 Task: Check the average views per listing of new construction in the last 1 year.
Action: Mouse moved to (1033, 248)
Screenshot: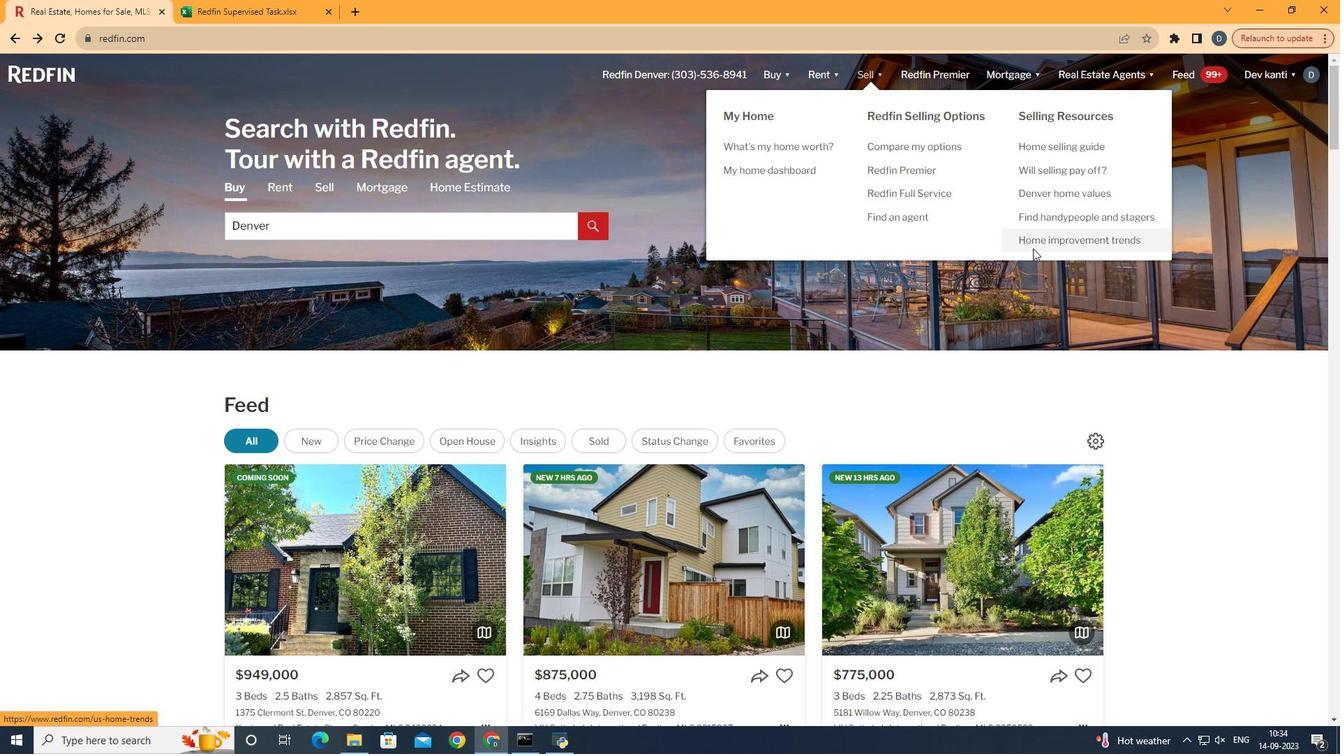 
Action: Mouse pressed left at (1033, 248)
Screenshot: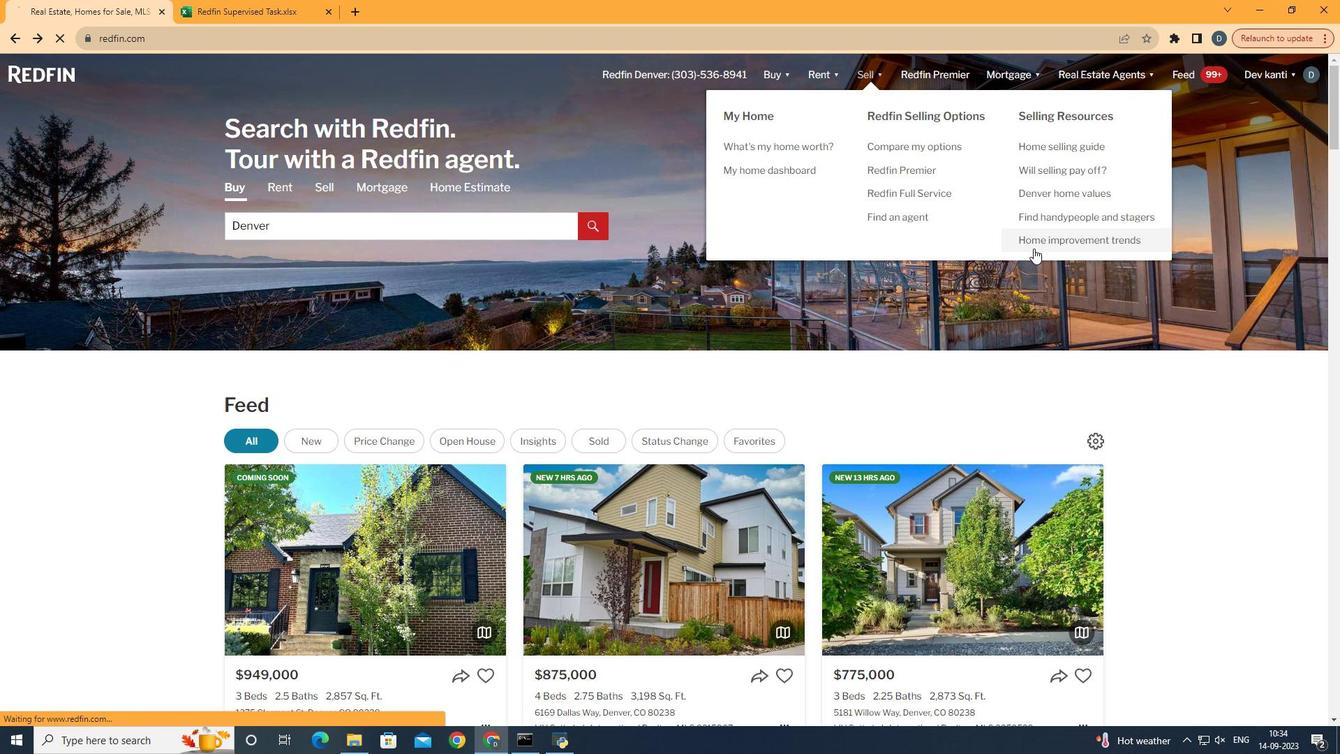 
Action: Mouse moved to (325, 263)
Screenshot: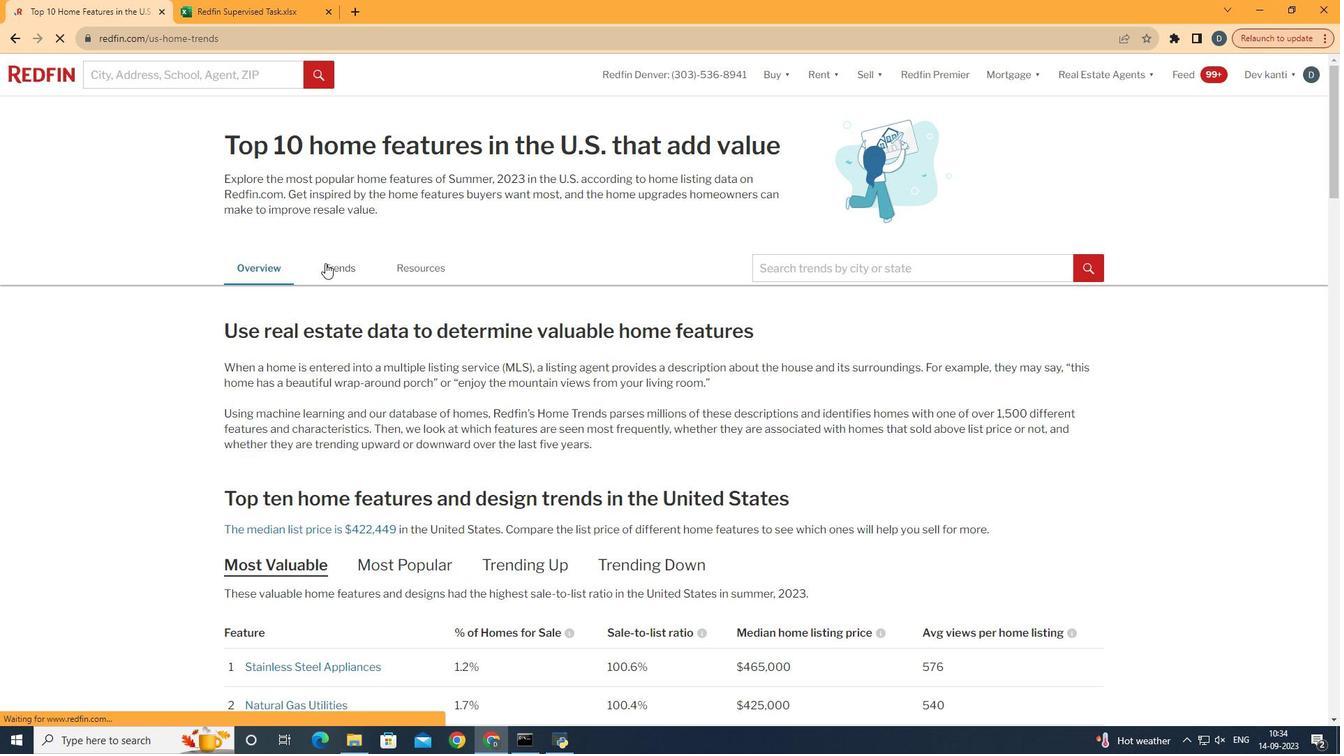 
Action: Mouse pressed left at (325, 263)
Screenshot: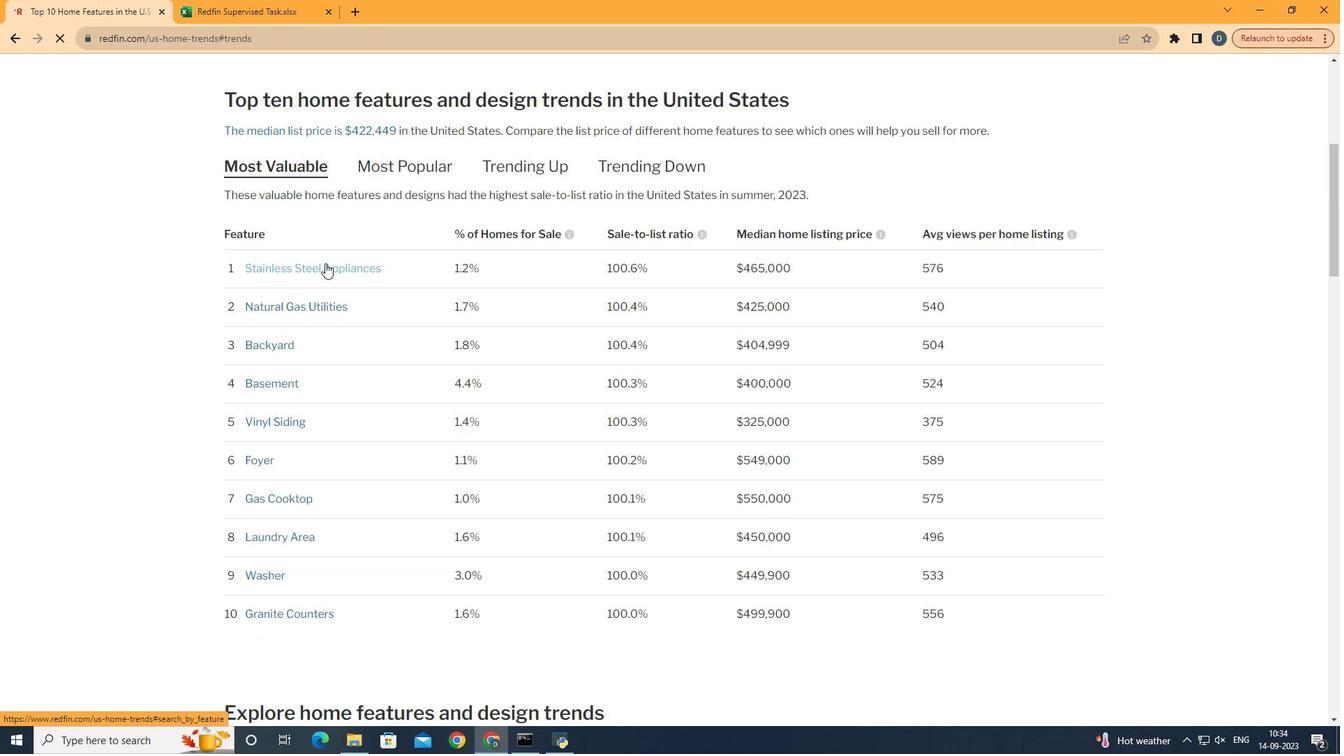 
Action: Mouse moved to (370, 406)
Screenshot: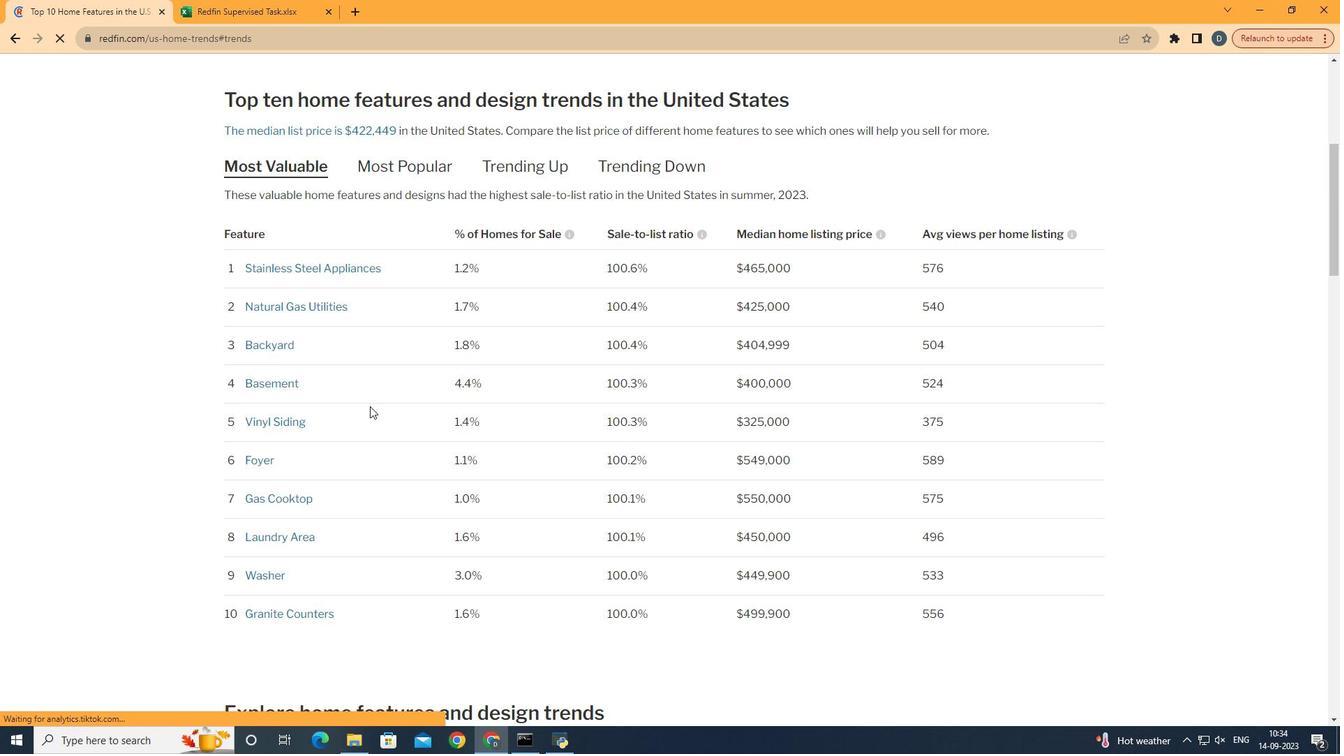 
Action: Mouse scrolled (370, 405) with delta (0, 0)
Screenshot: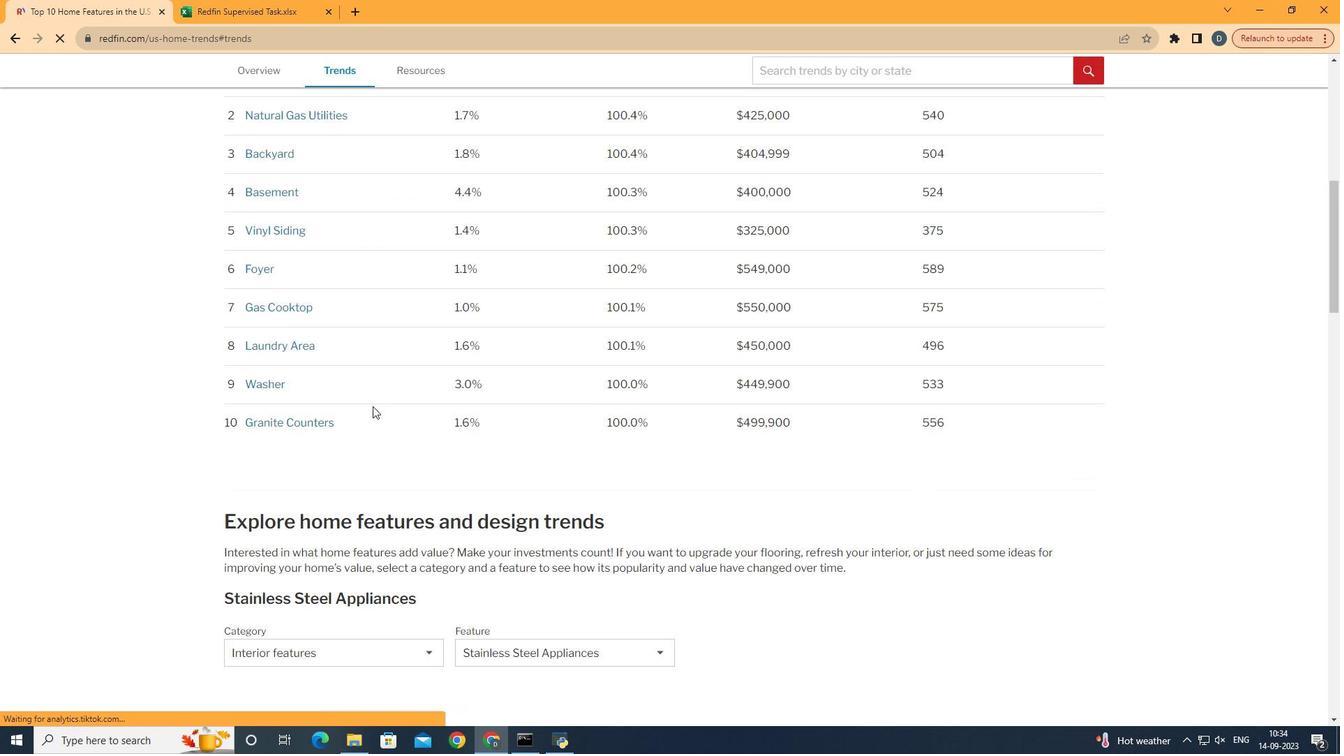 
Action: Mouse moved to (372, 406)
Screenshot: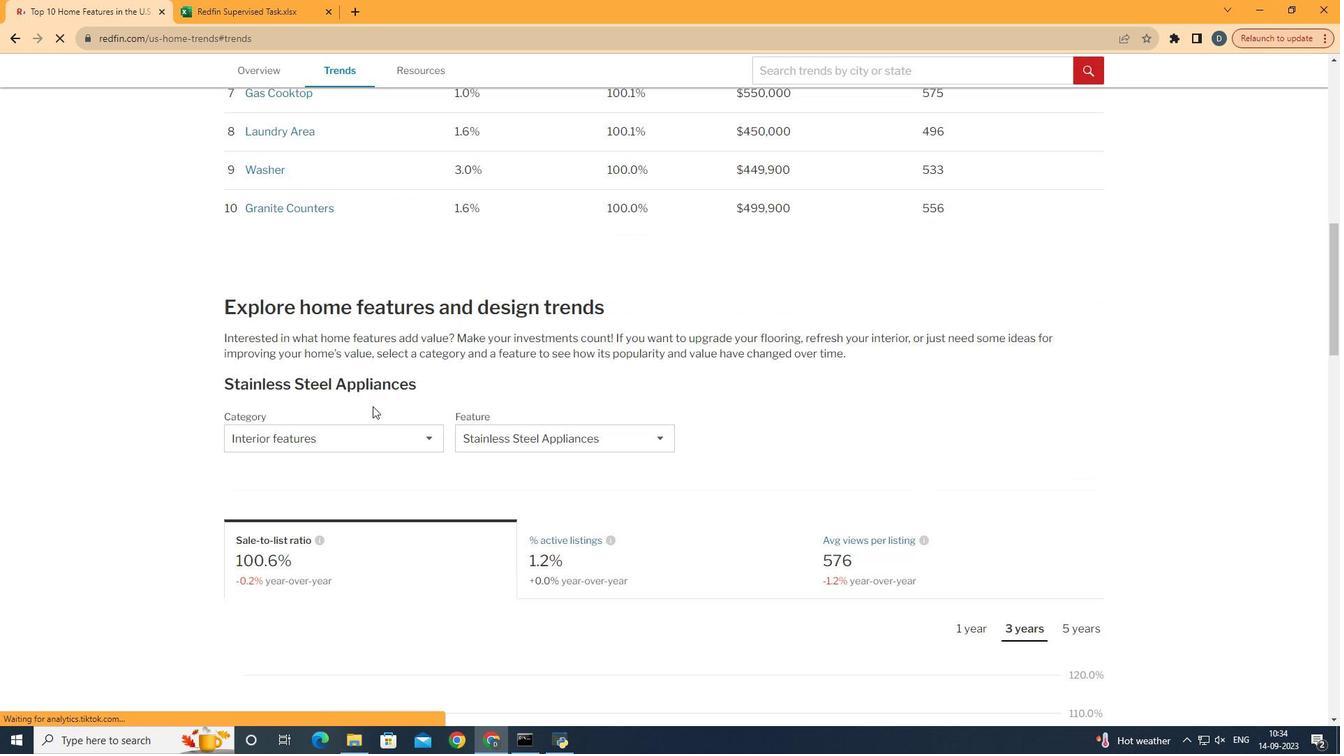 
Action: Mouse scrolled (372, 405) with delta (0, 0)
Screenshot: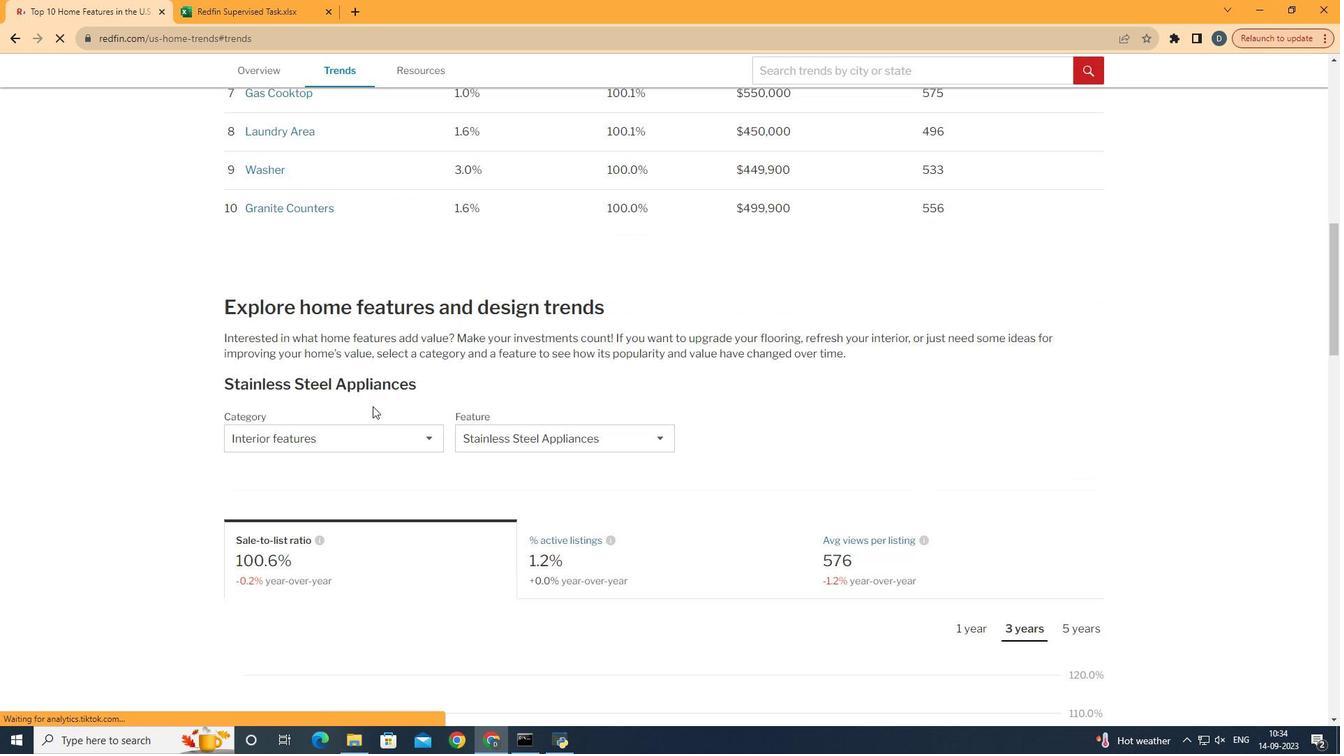 
Action: Mouse moved to (372, 406)
Screenshot: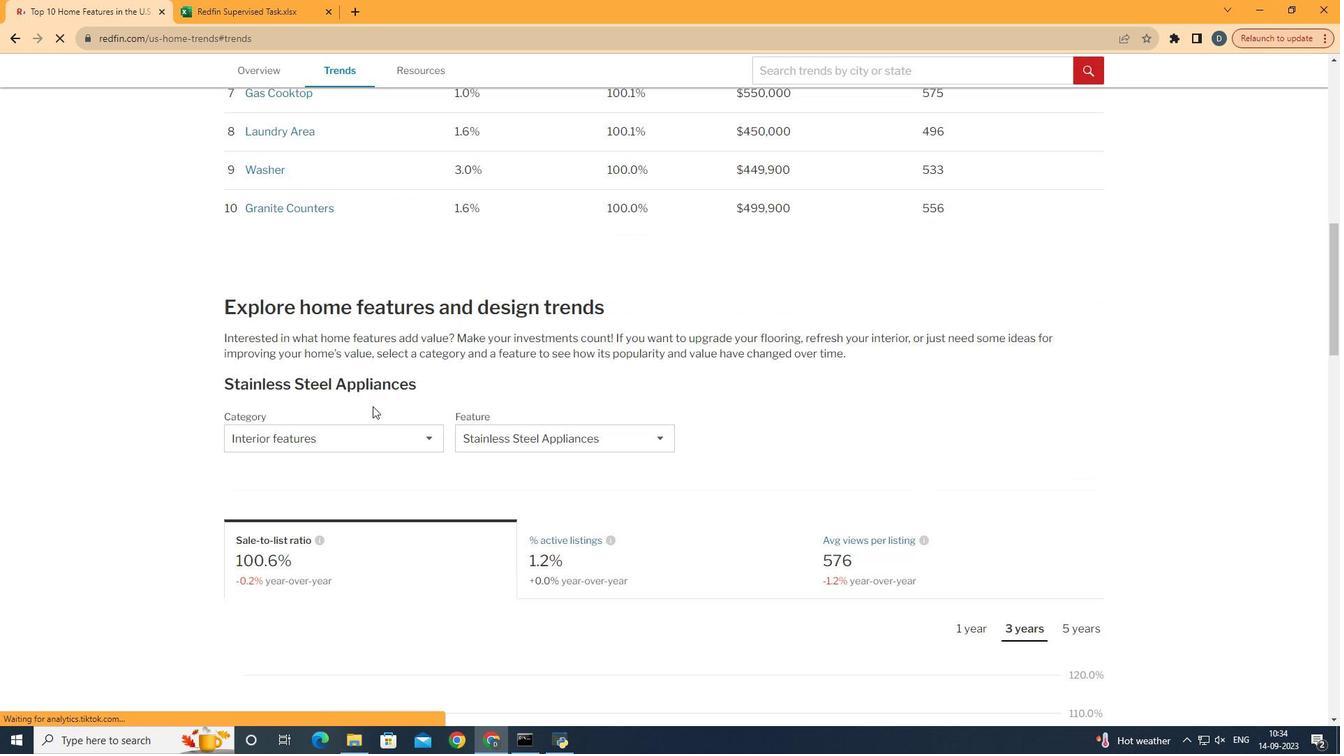 
Action: Mouse scrolled (372, 405) with delta (0, 0)
Screenshot: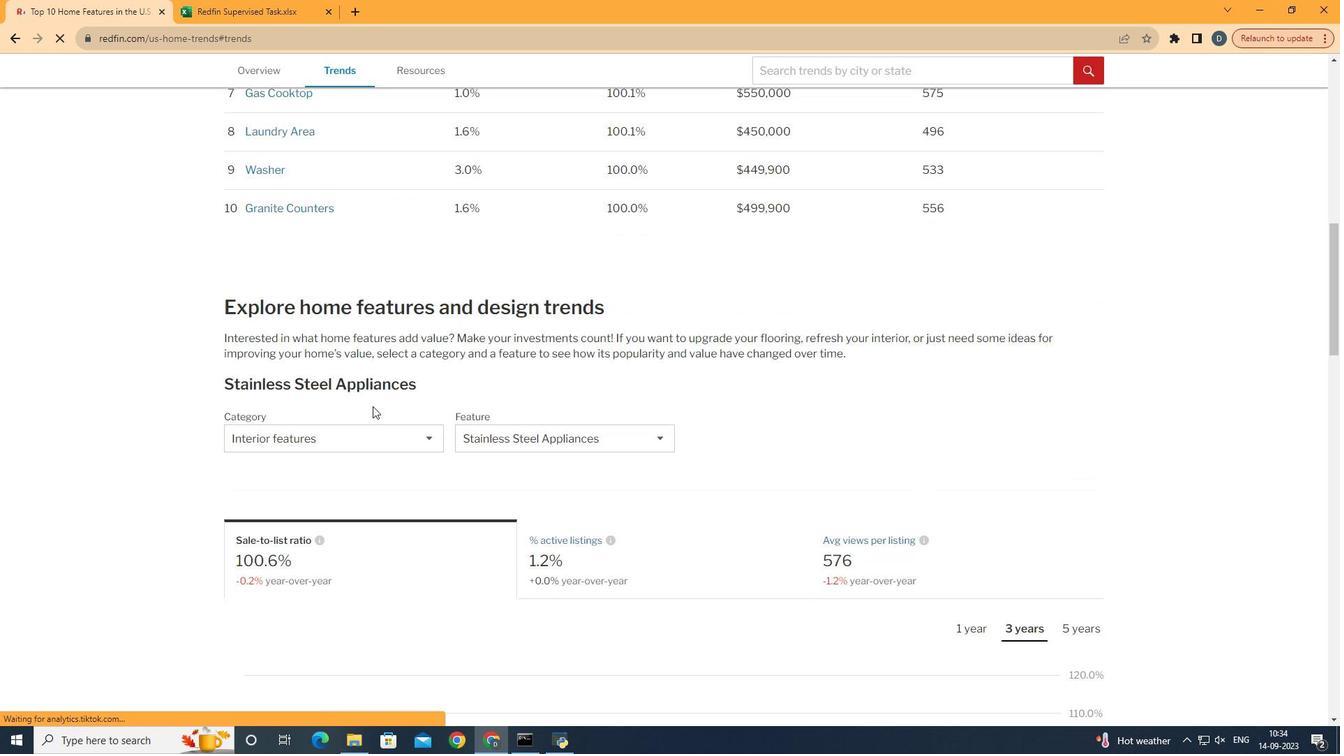 
Action: Mouse scrolled (372, 405) with delta (0, 0)
Screenshot: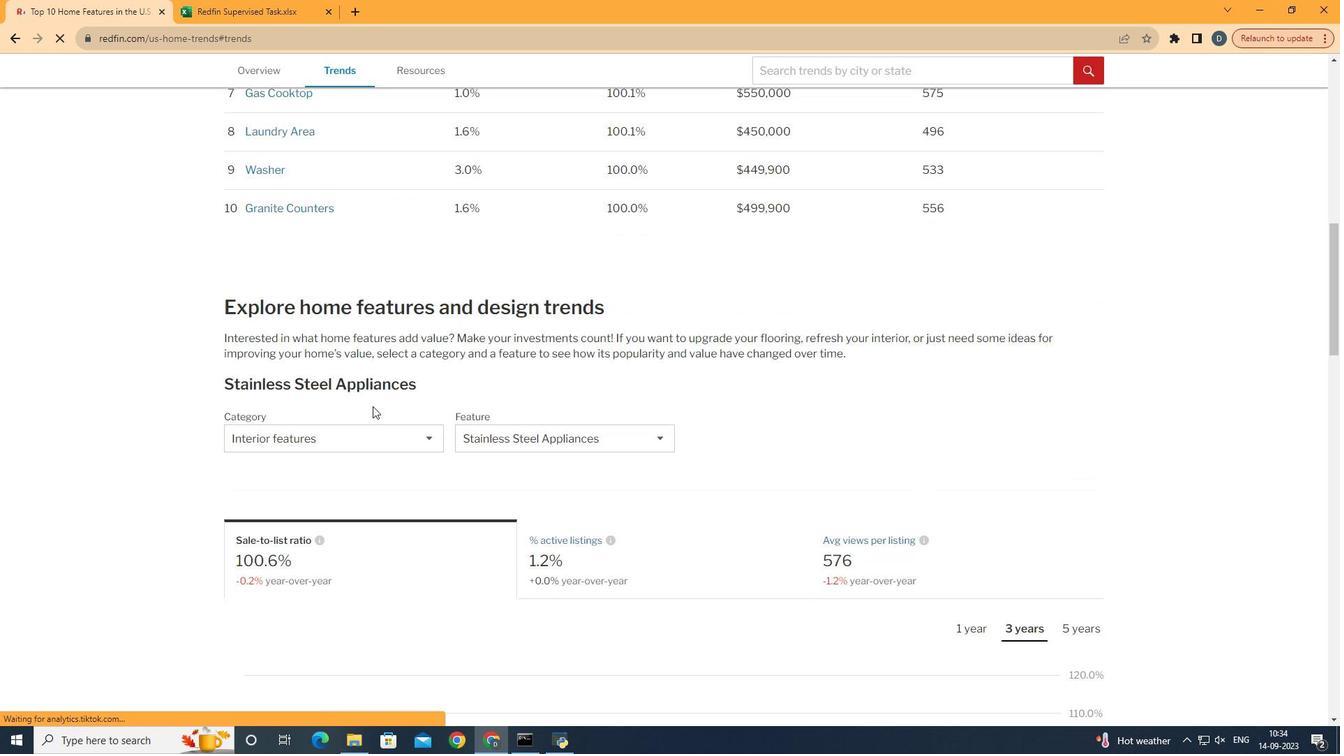 
Action: Mouse scrolled (372, 405) with delta (0, 0)
Screenshot: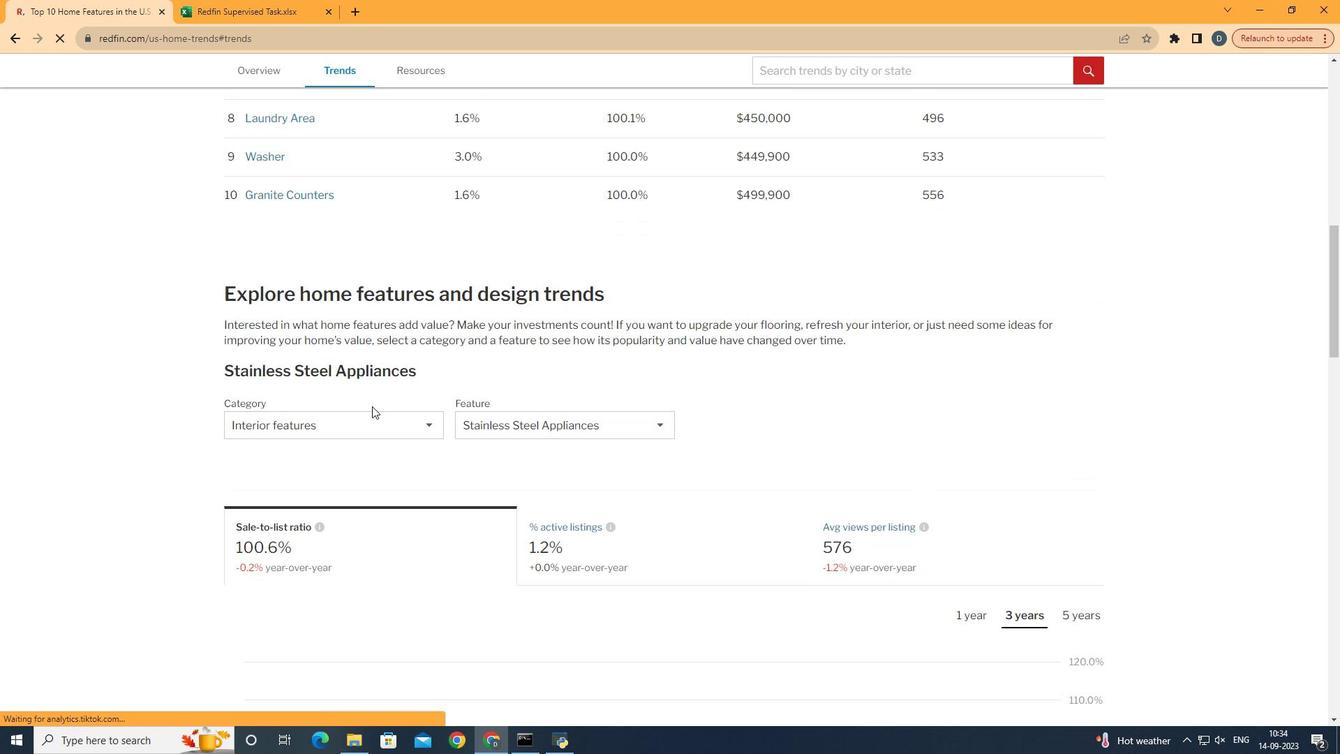 
Action: Mouse scrolled (372, 405) with delta (0, 0)
Screenshot: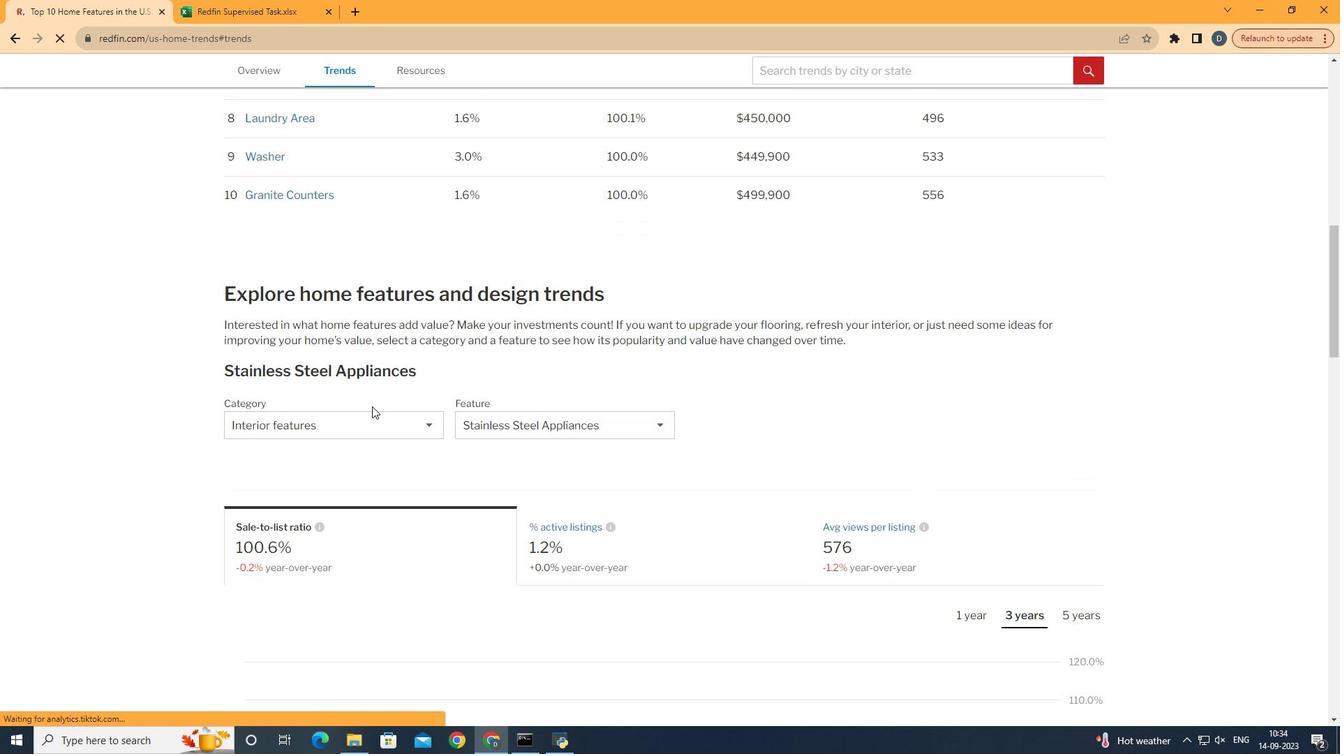 
Action: Mouse moved to (371, 406)
Screenshot: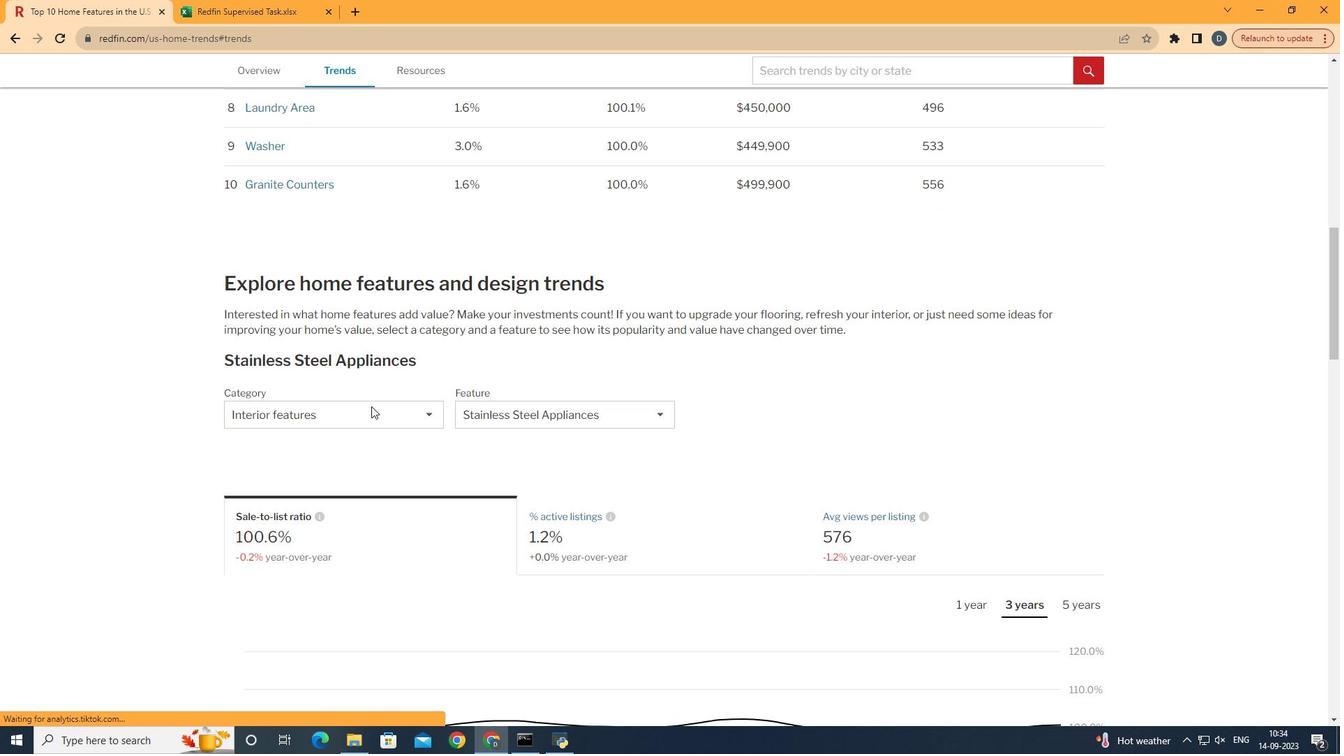
Action: Mouse scrolled (371, 405) with delta (0, 0)
Screenshot: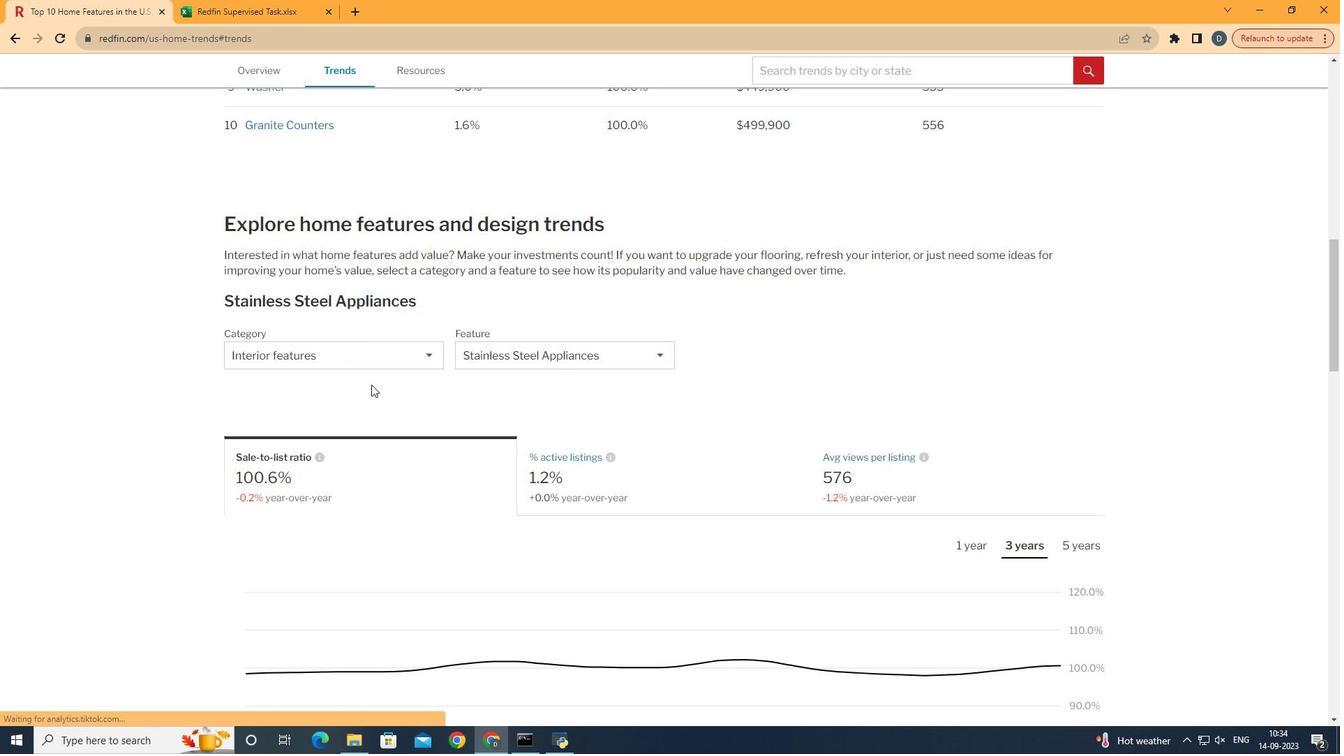 
Action: Mouse moved to (372, 365)
Screenshot: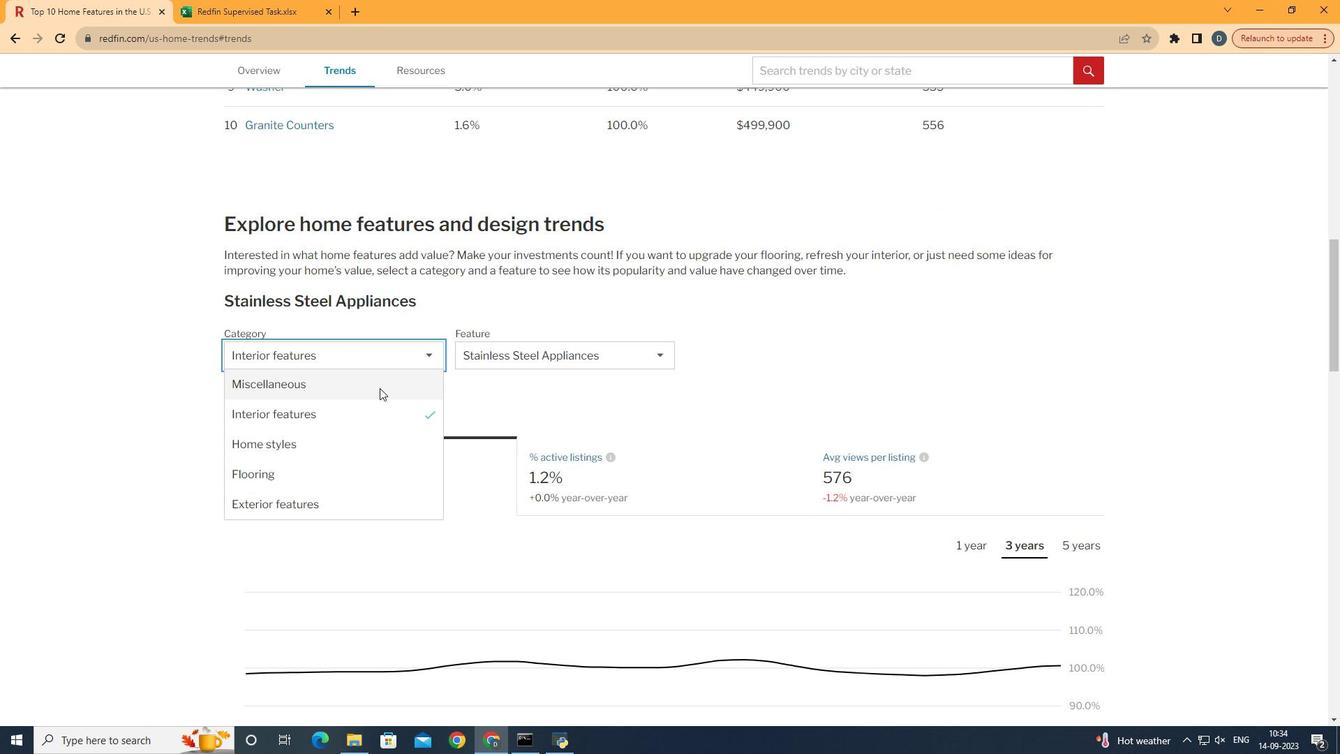 
Action: Mouse pressed left at (372, 365)
Screenshot: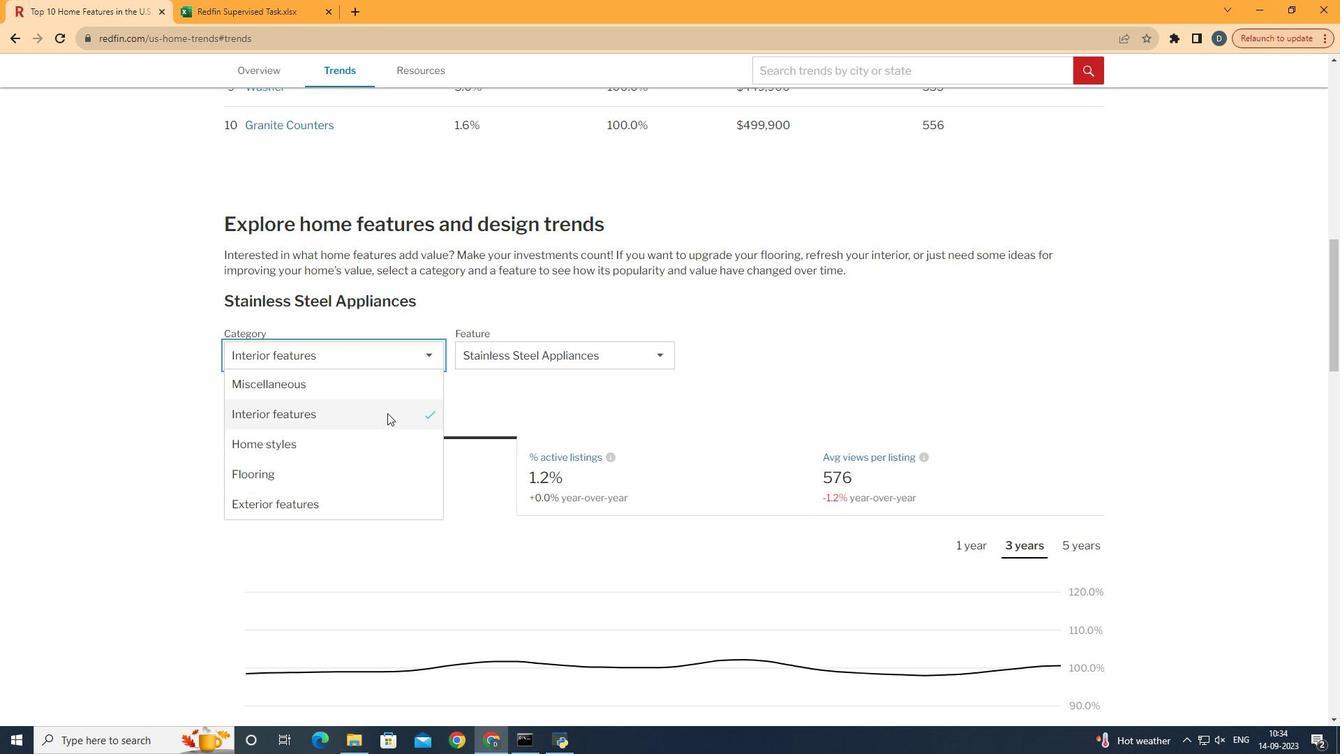 
Action: Mouse moved to (382, 442)
Screenshot: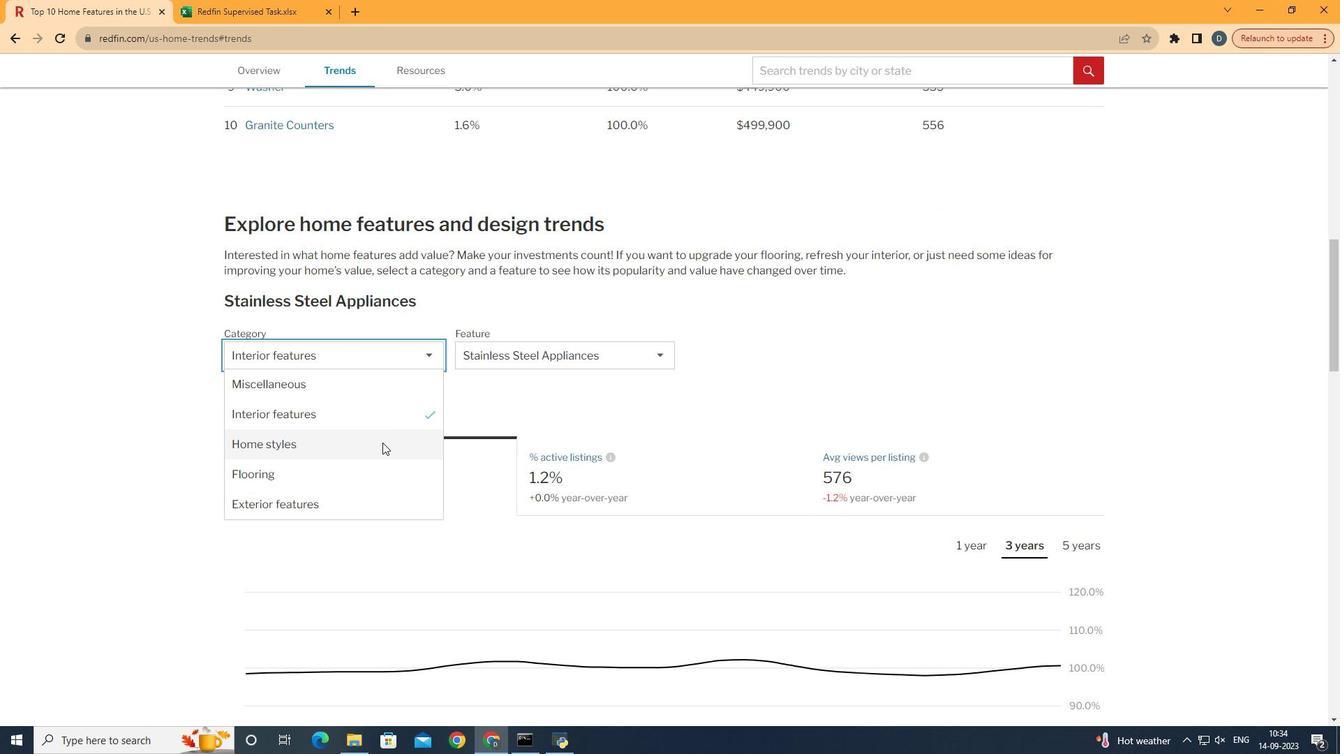 
Action: Mouse pressed left at (382, 442)
Screenshot: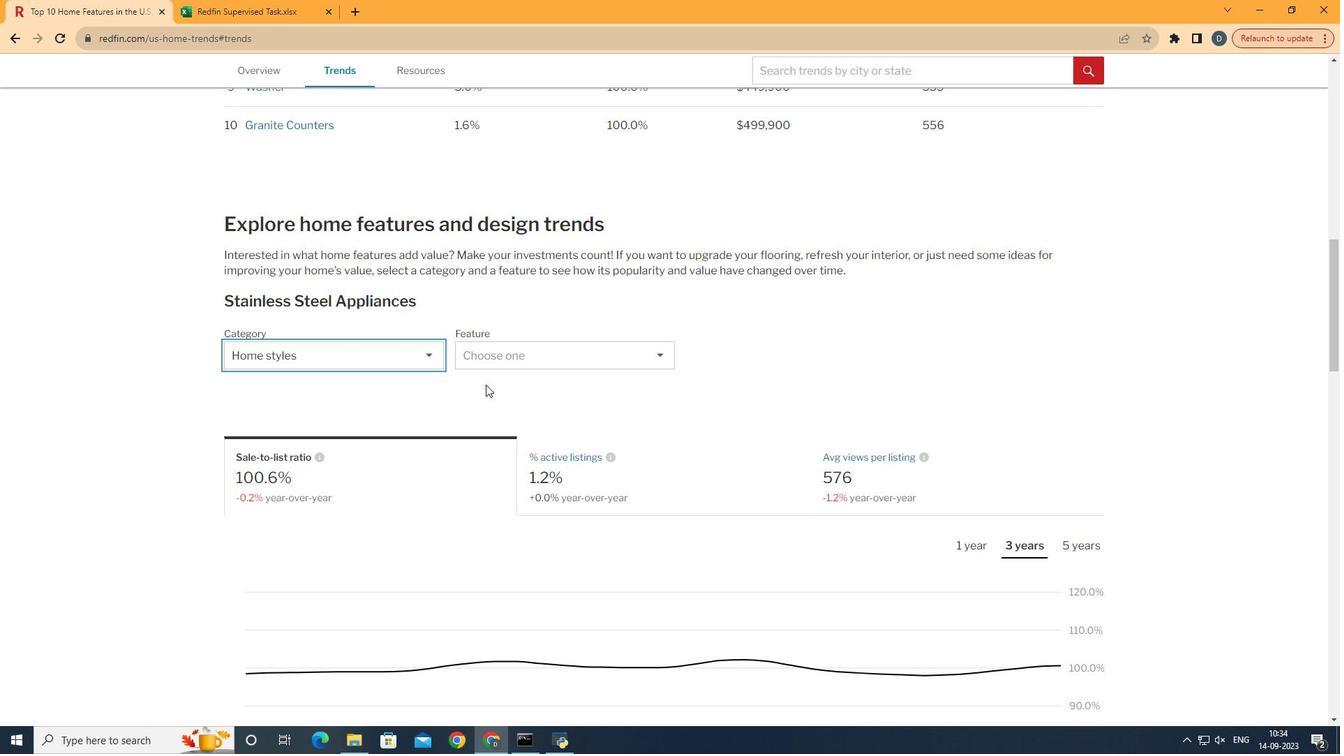 
Action: Mouse moved to (525, 363)
Screenshot: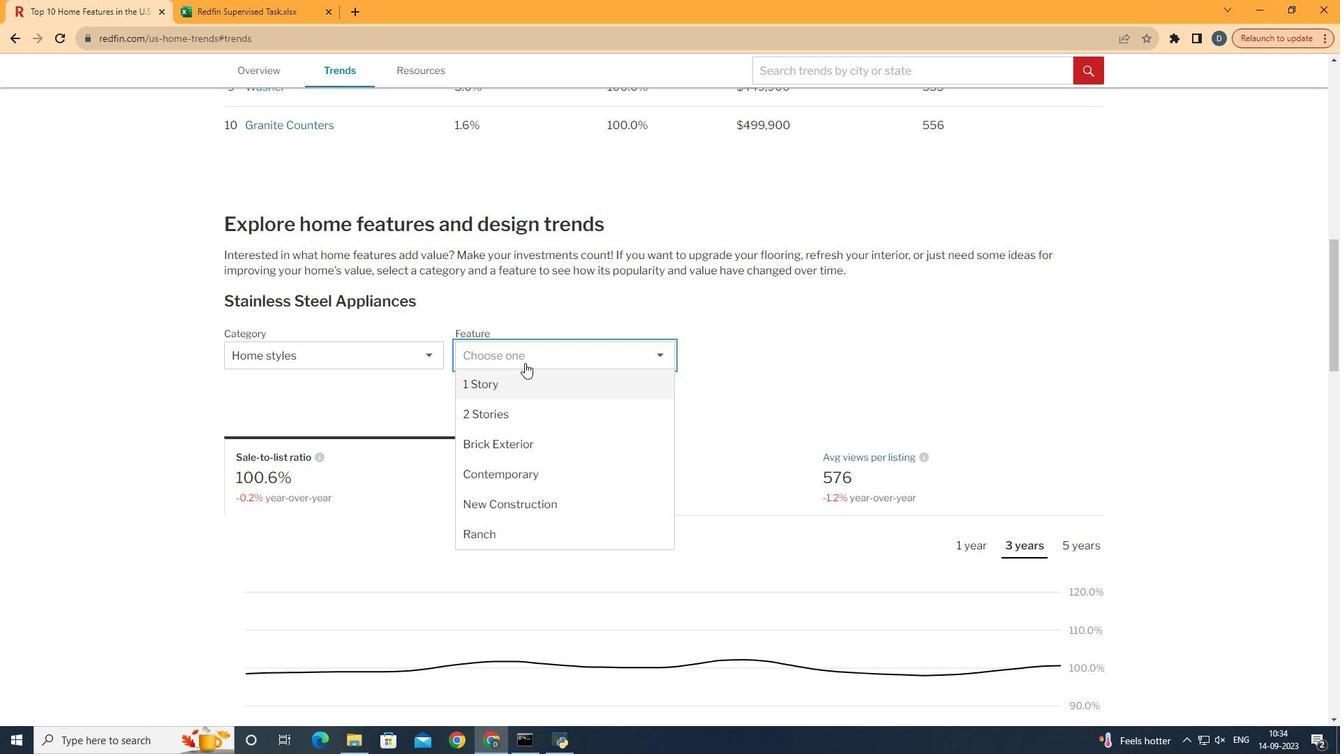 
Action: Mouse pressed left at (525, 363)
Screenshot: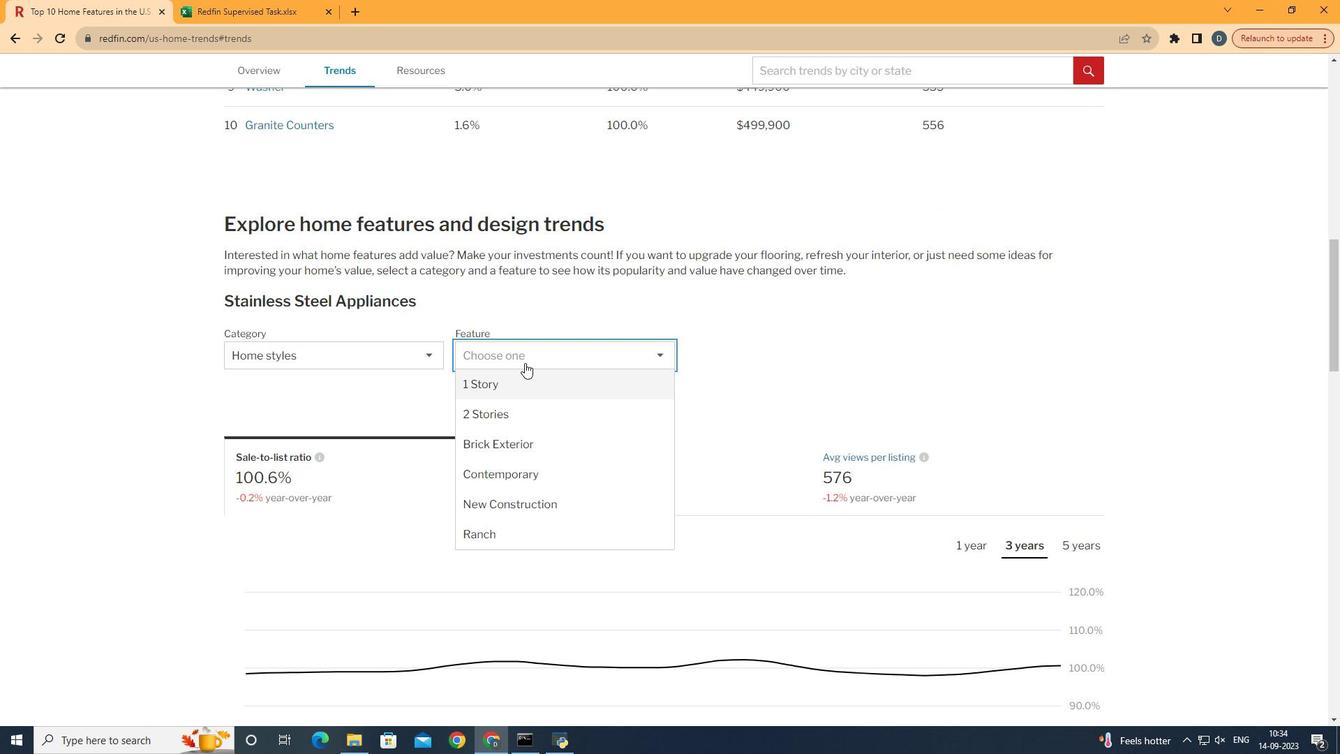 
Action: Mouse moved to (558, 503)
Screenshot: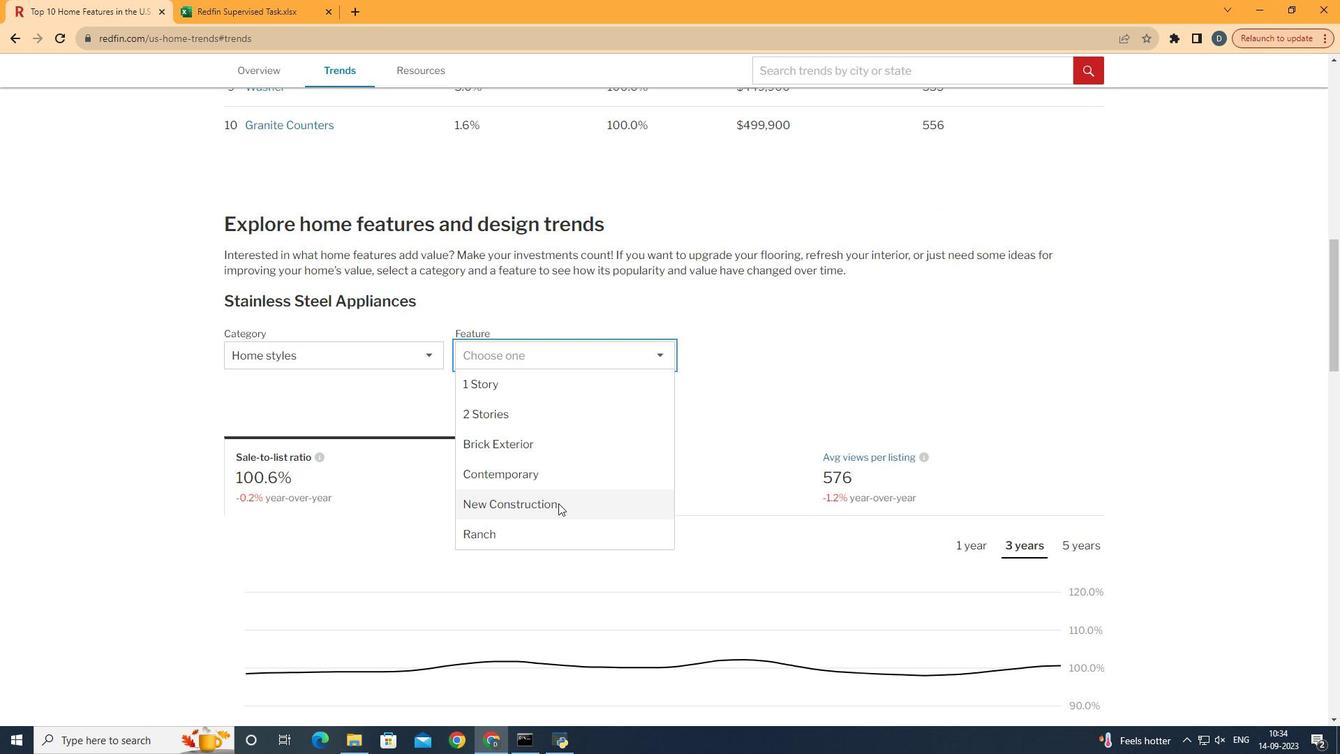 
Action: Mouse pressed left at (558, 503)
Screenshot: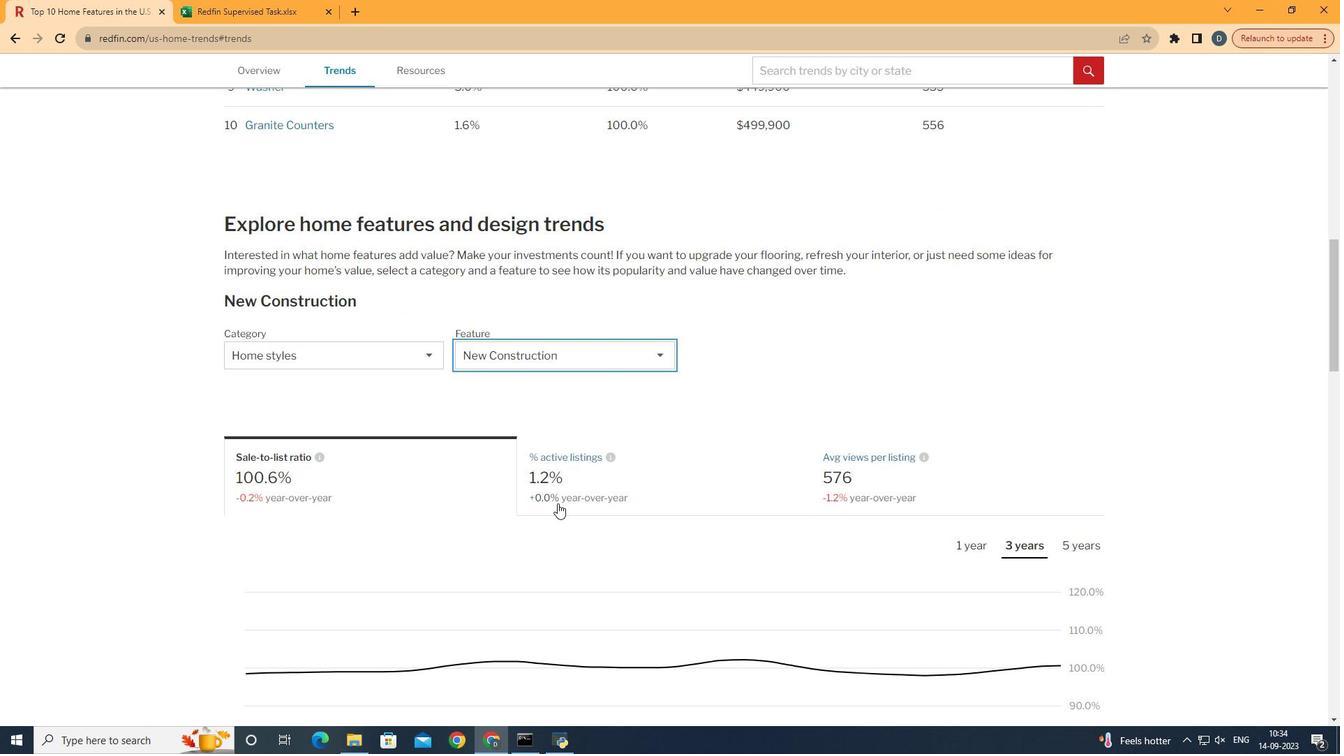 
Action: Mouse moved to (984, 477)
Screenshot: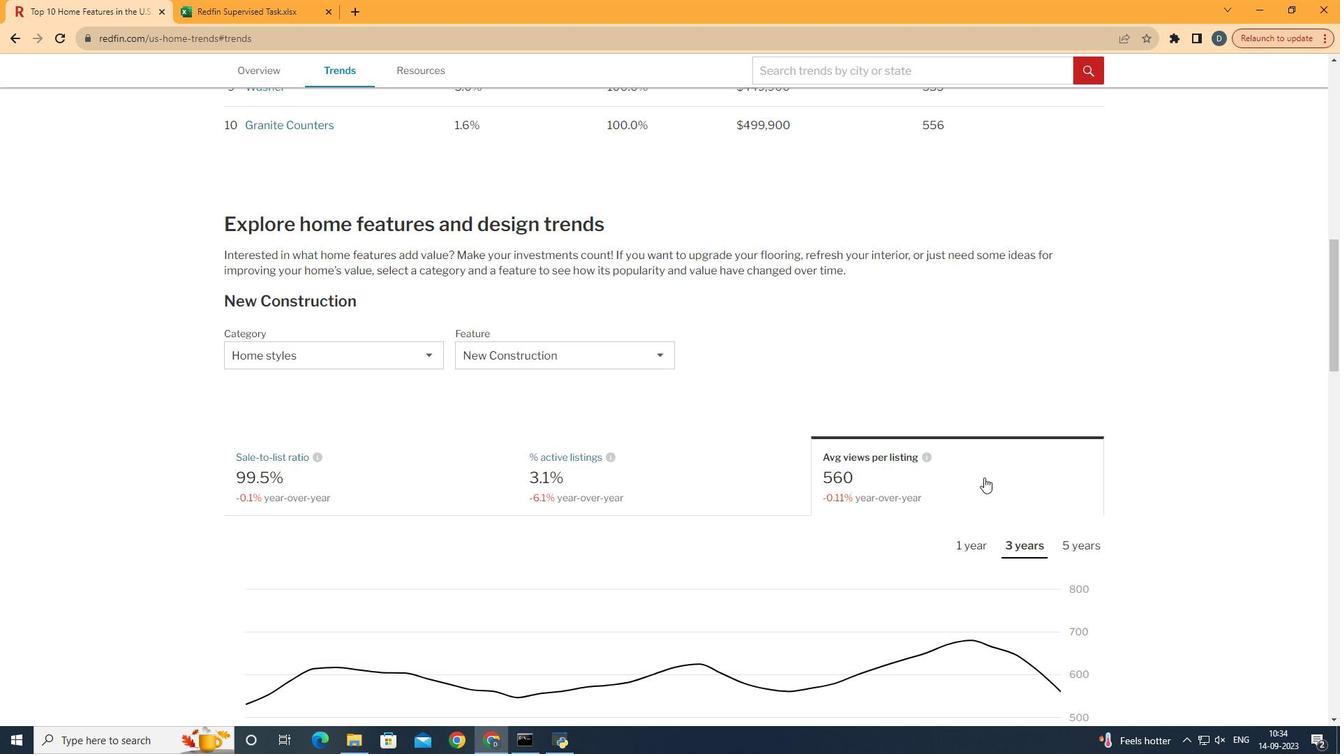 
Action: Mouse pressed left at (984, 477)
Screenshot: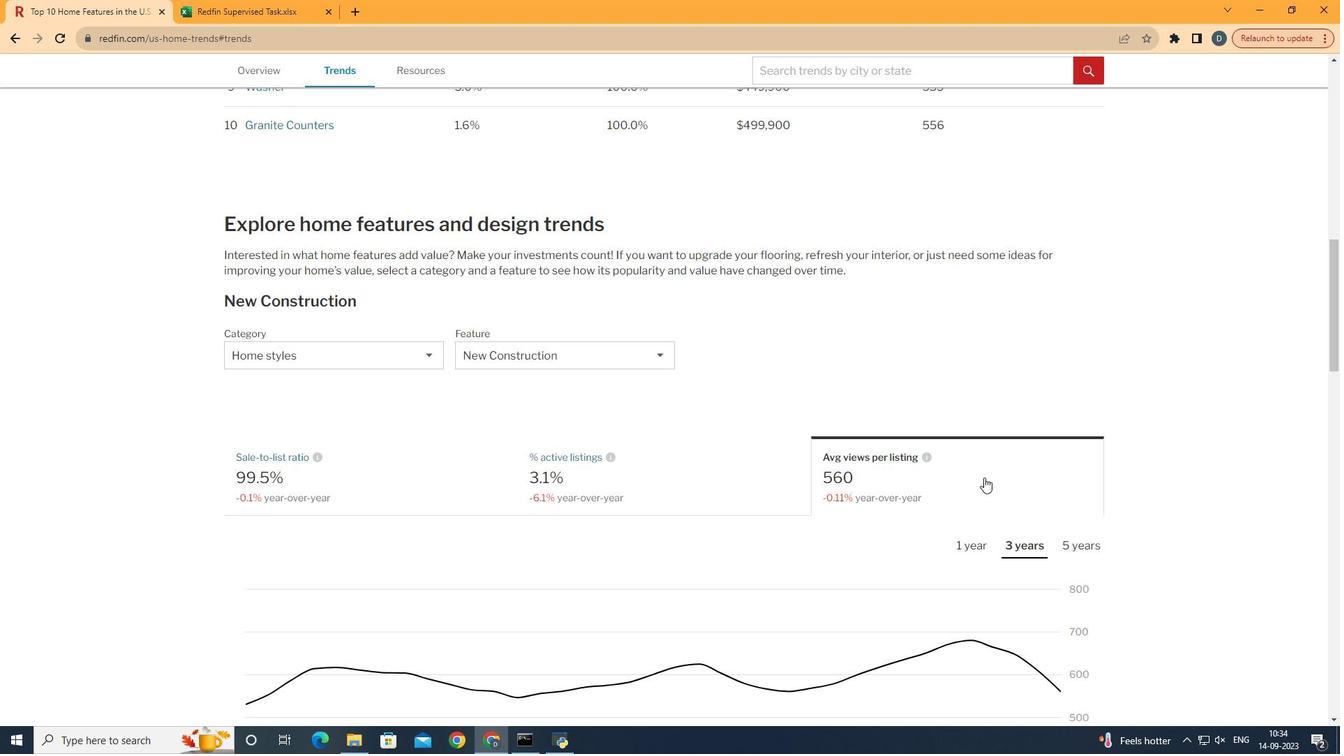 
Action: Mouse moved to (1097, 372)
Screenshot: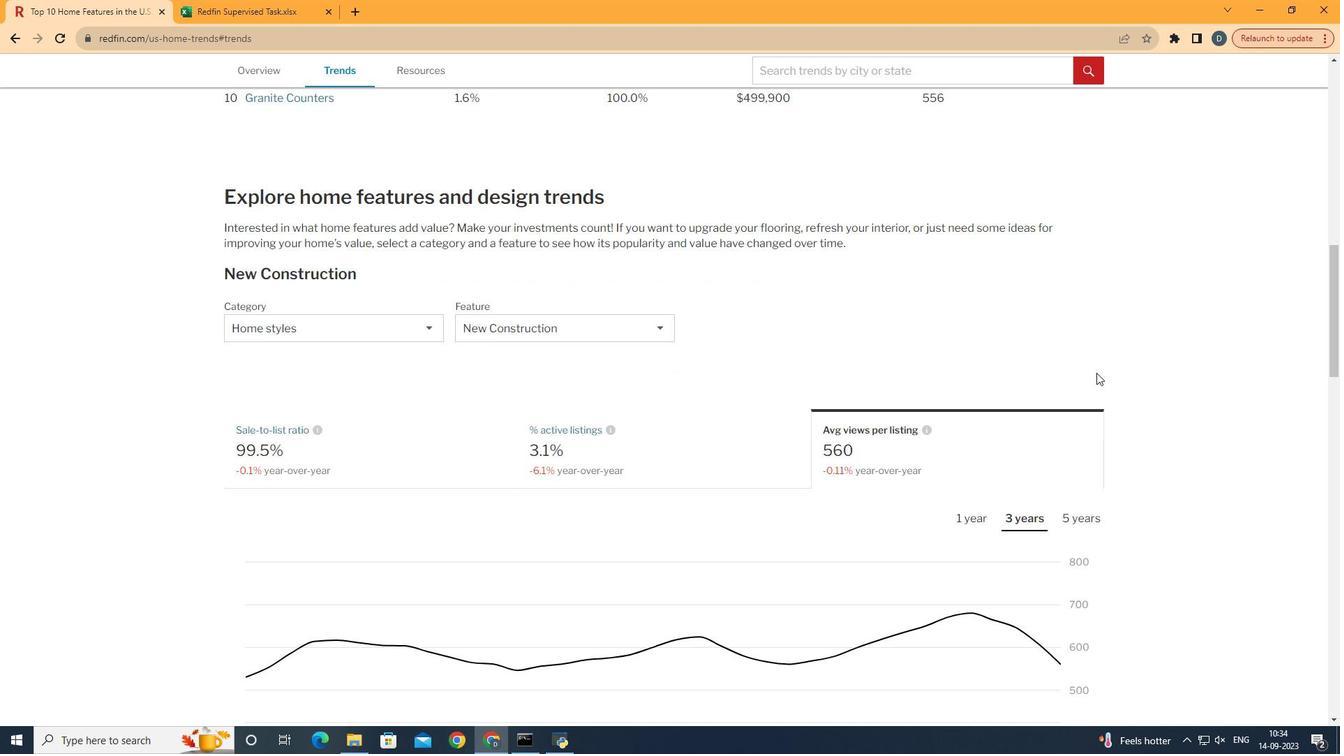 
Action: Mouse scrolled (1097, 372) with delta (0, 0)
Screenshot: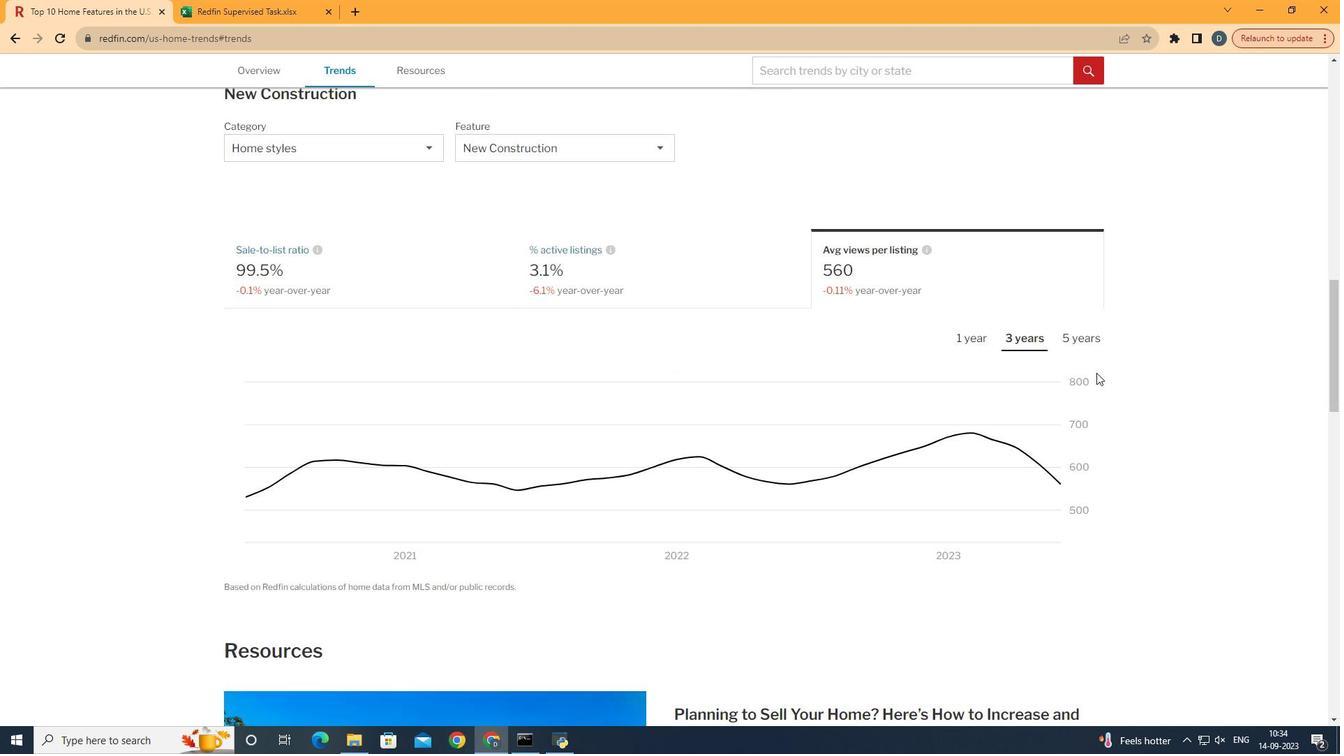 
Action: Mouse scrolled (1097, 372) with delta (0, 0)
Screenshot: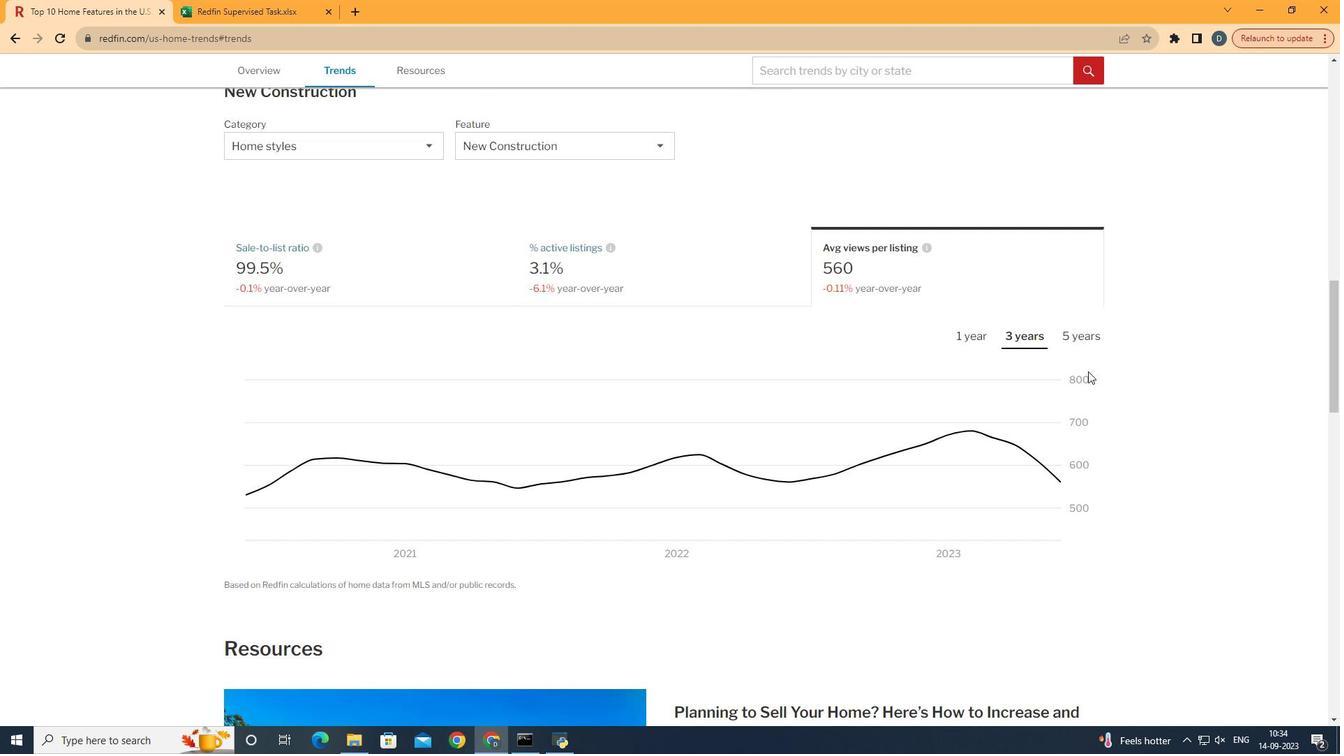
Action: Mouse scrolled (1097, 372) with delta (0, 0)
Screenshot: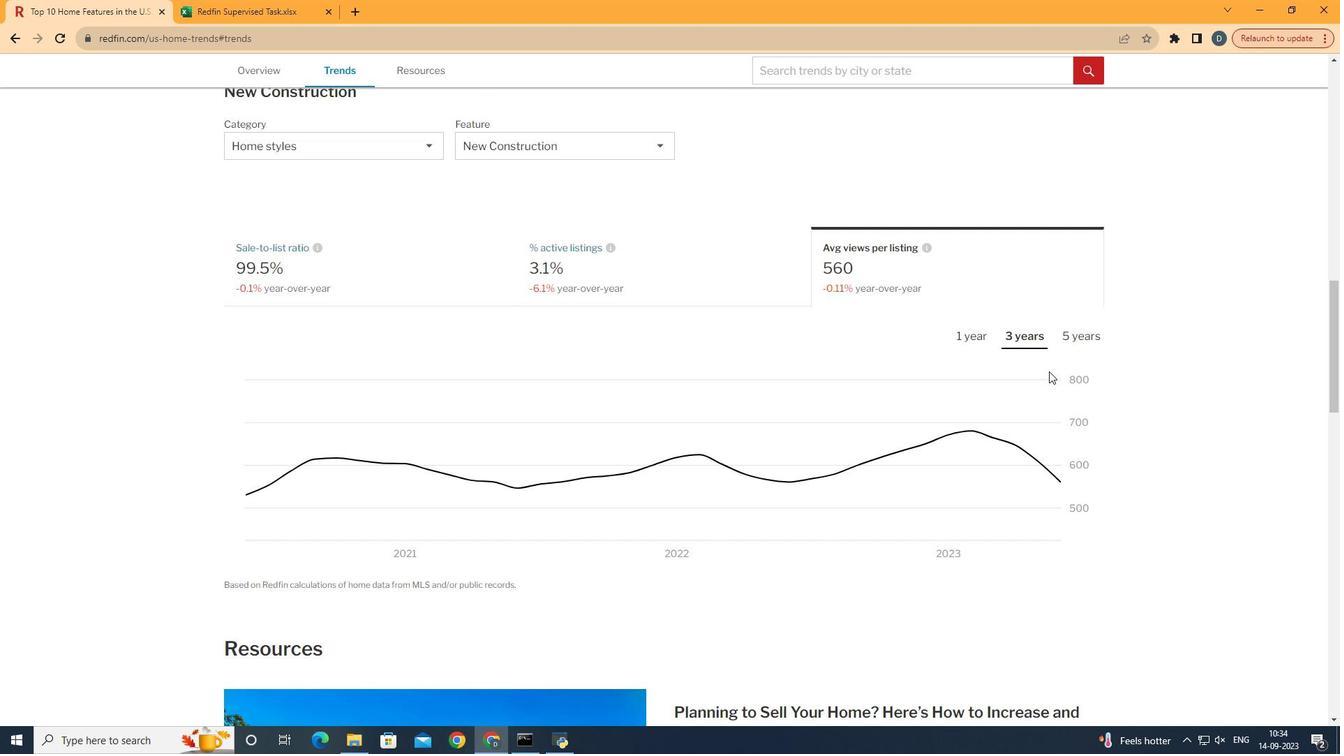 
Action: Mouse moved to (979, 345)
Screenshot: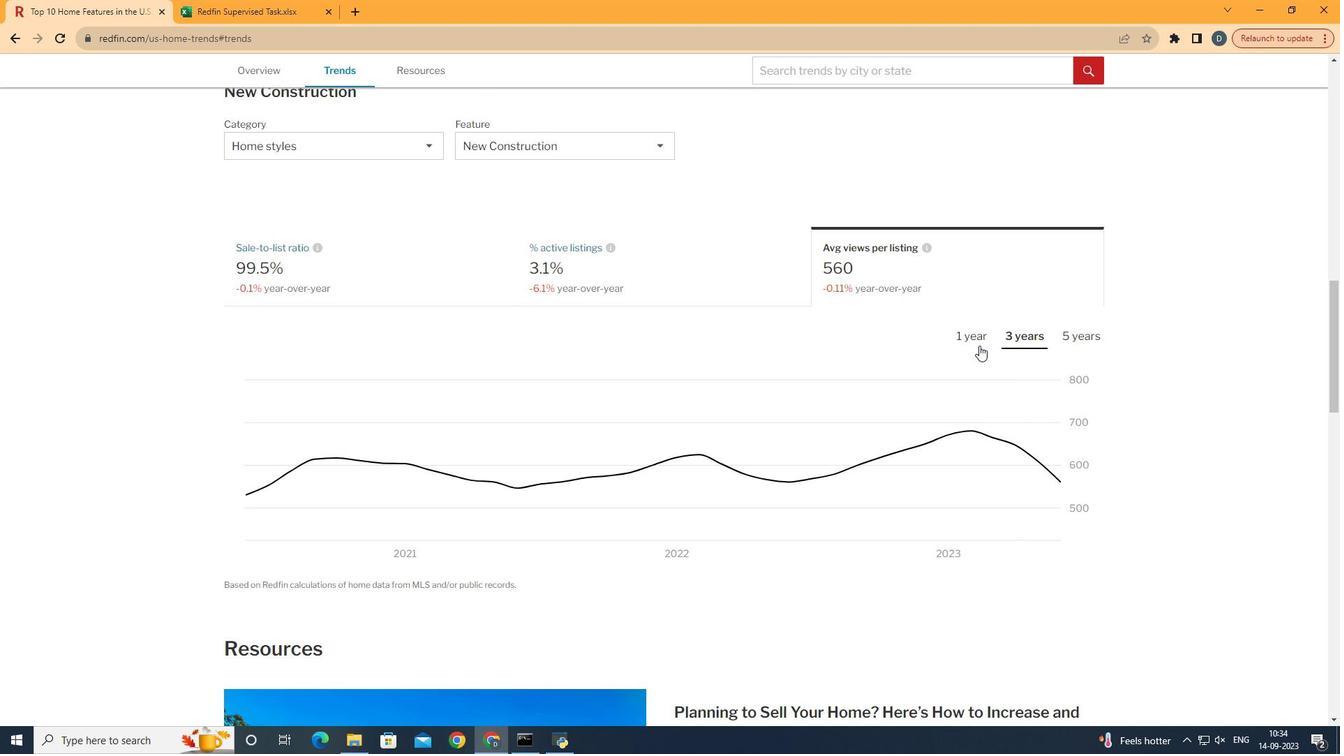 
Action: Mouse pressed left at (979, 345)
Screenshot: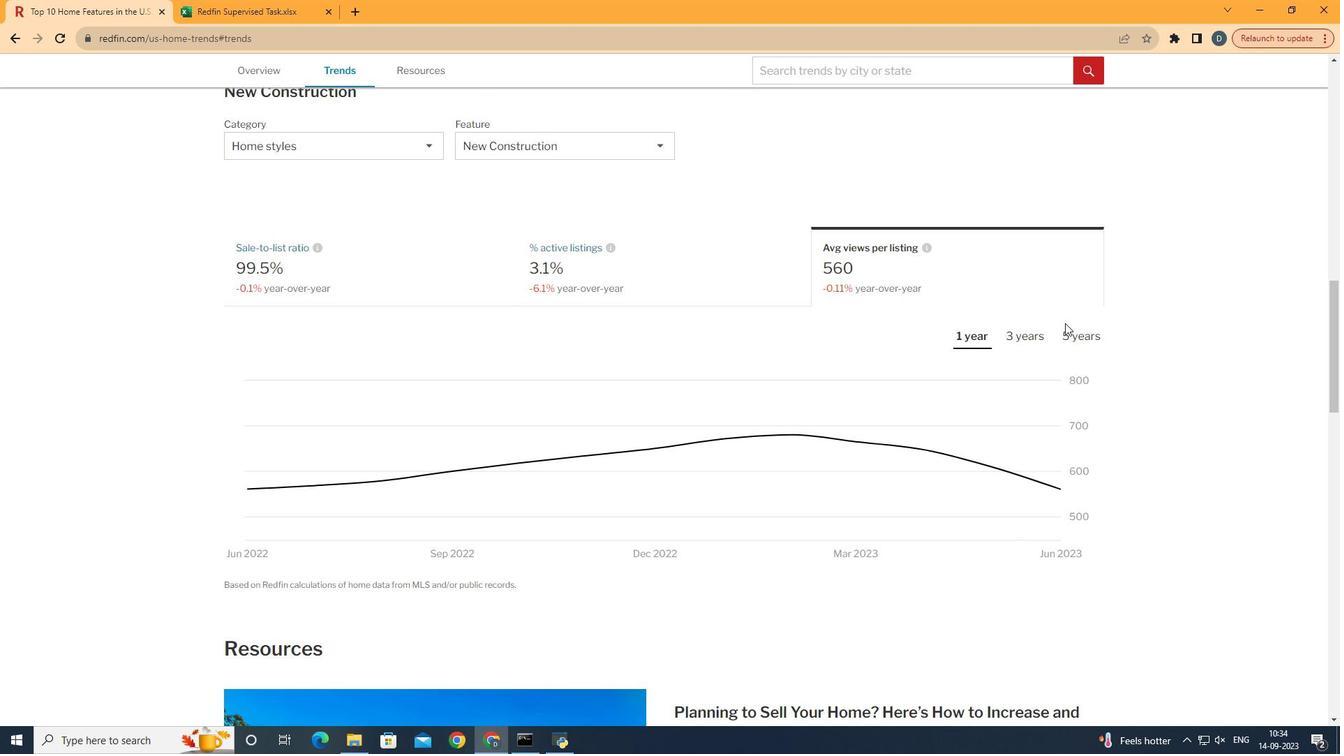 
Action: Mouse moved to (1128, 307)
Screenshot: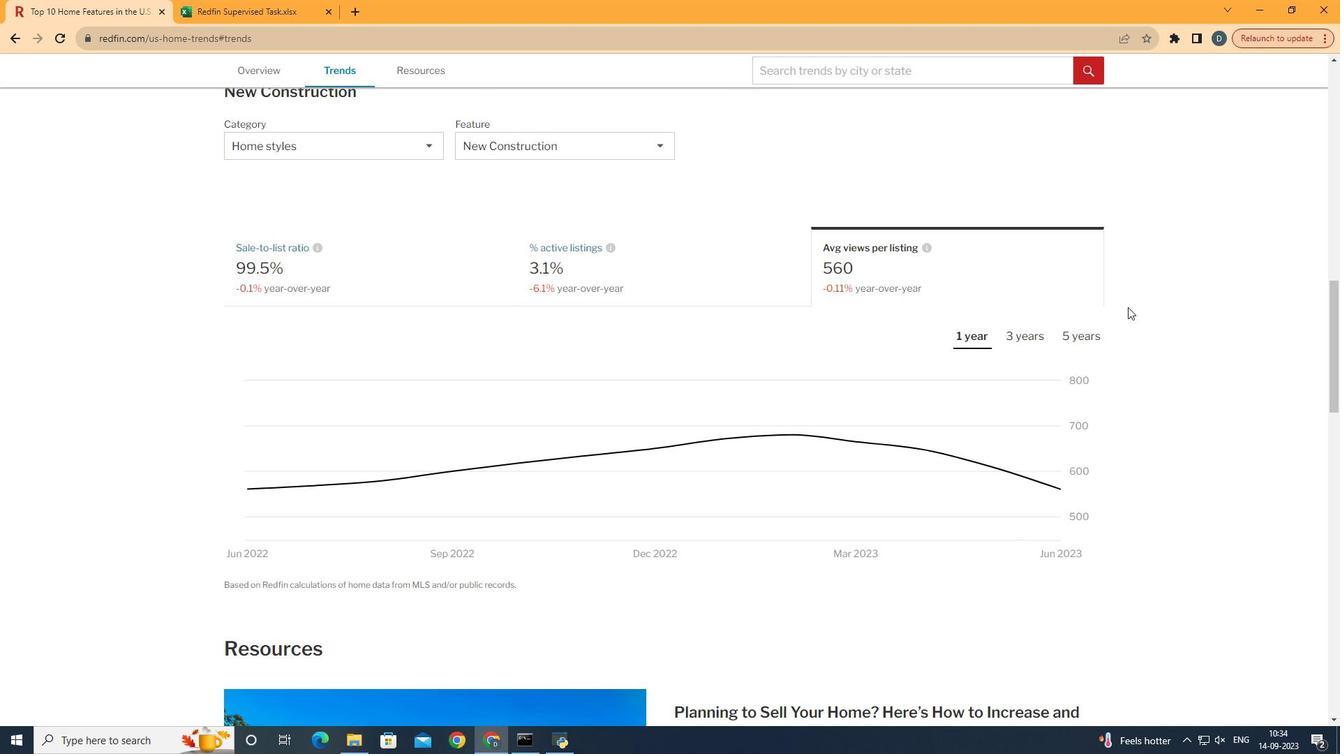 
